 Task: Create a sub task Design and Implement Solution for the task  Create a new online store for a retail business in the project AgileBuddy , assign it to team member softage.2@softage.net and update the status of the sub task to  On Track  , set the priority of the sub task to Low
Action: Mouse moved to (87, 316)
Screenshot: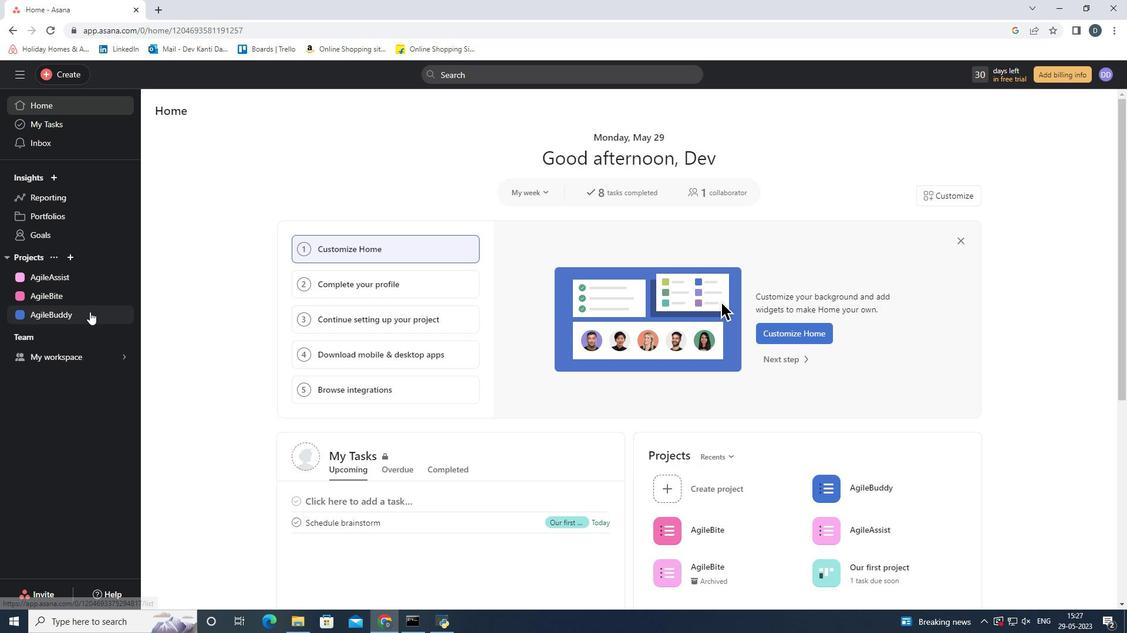 
Action: Mouse pressed left at (87, 316)
Screenshot: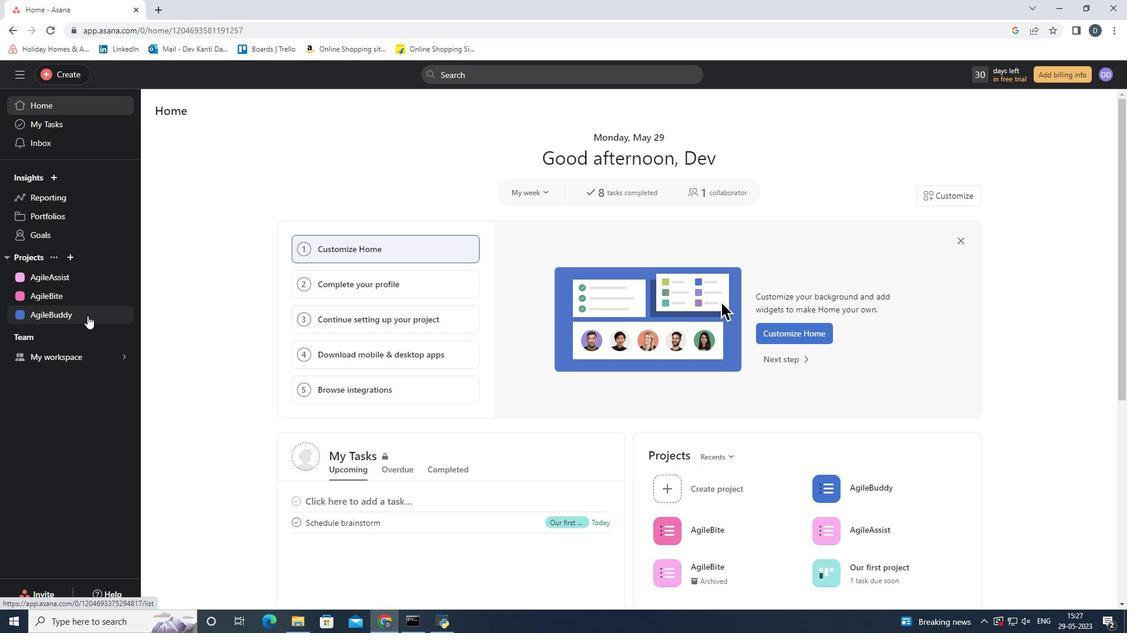 
Action: Mouse moved to (366, 275)
Screenshot: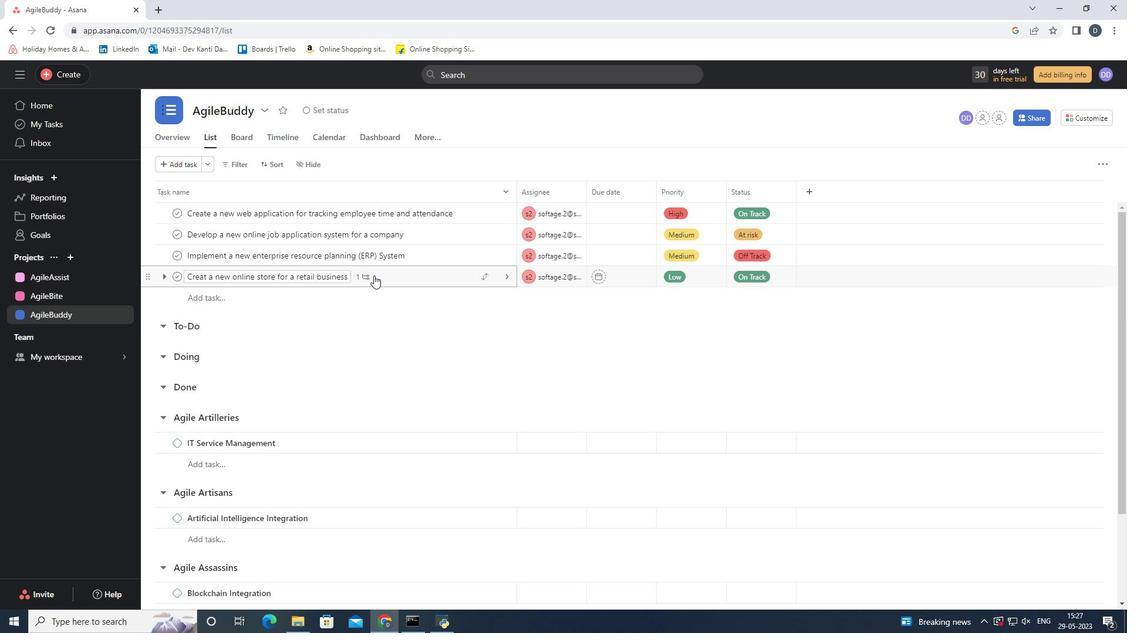 
Action: Mouse pressed left at (366, 275)
Screenshot: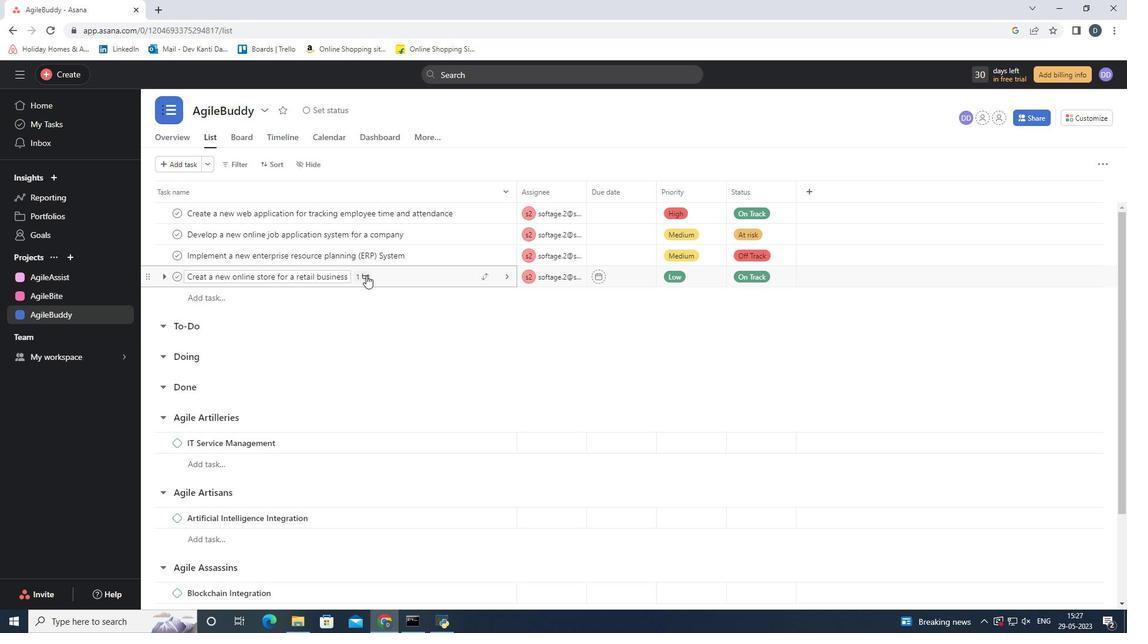 
Action: Mouse moved to (950, 467)
Screenshot: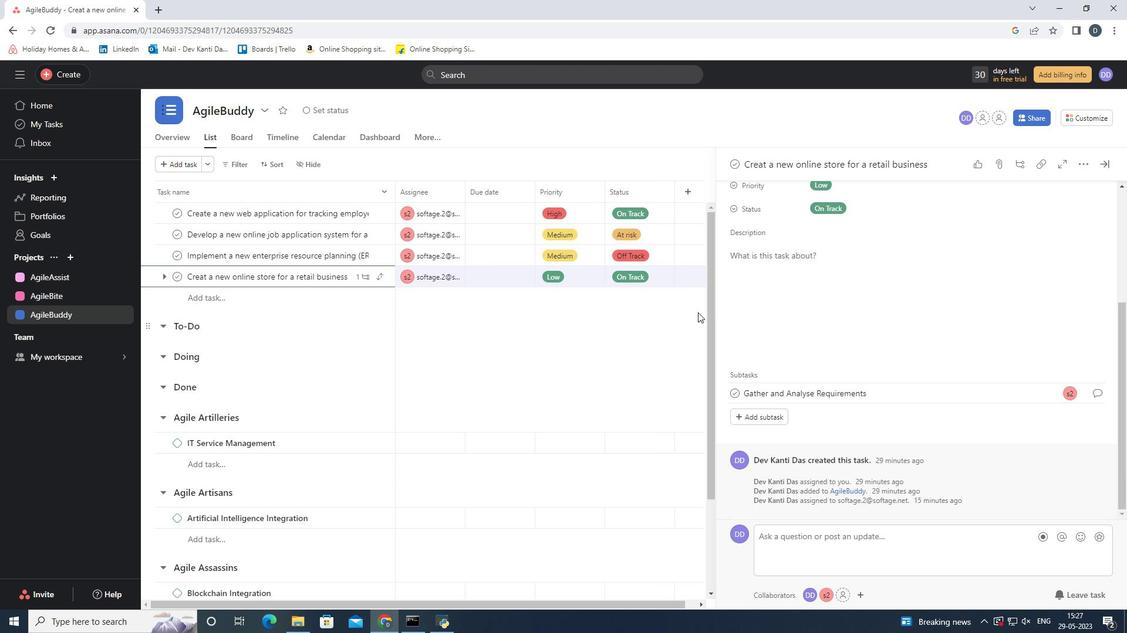 
Action: Mouse scrolled (950, 467) with delta (0, 0)
Screenshot: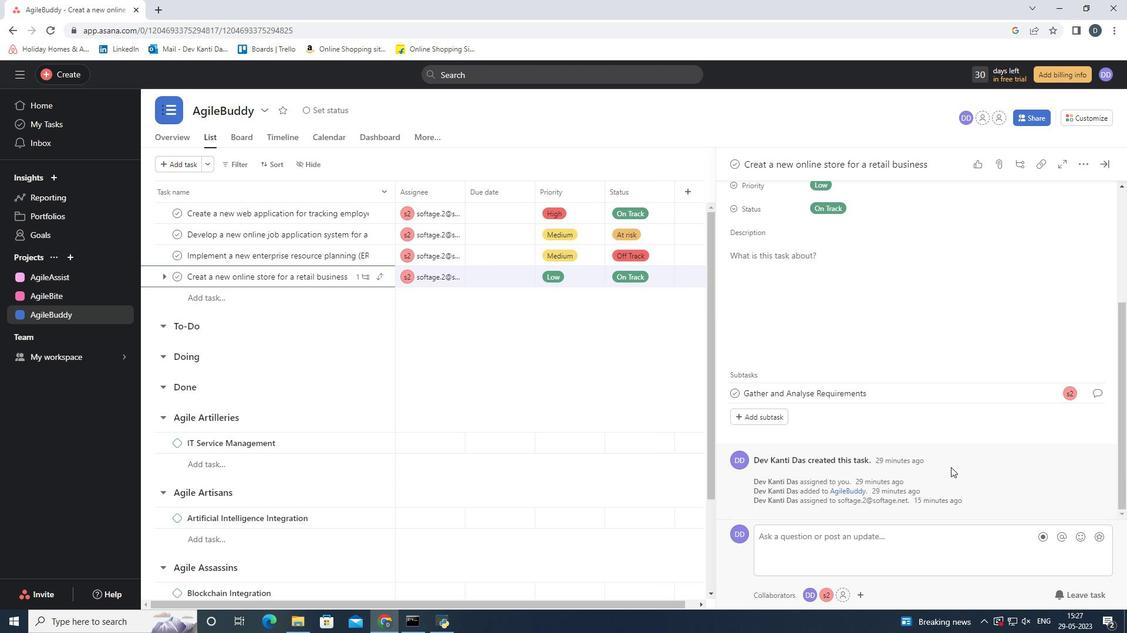 
Action: Mouse scrolled (950, 467) with delta (0, 0)
Screenshot: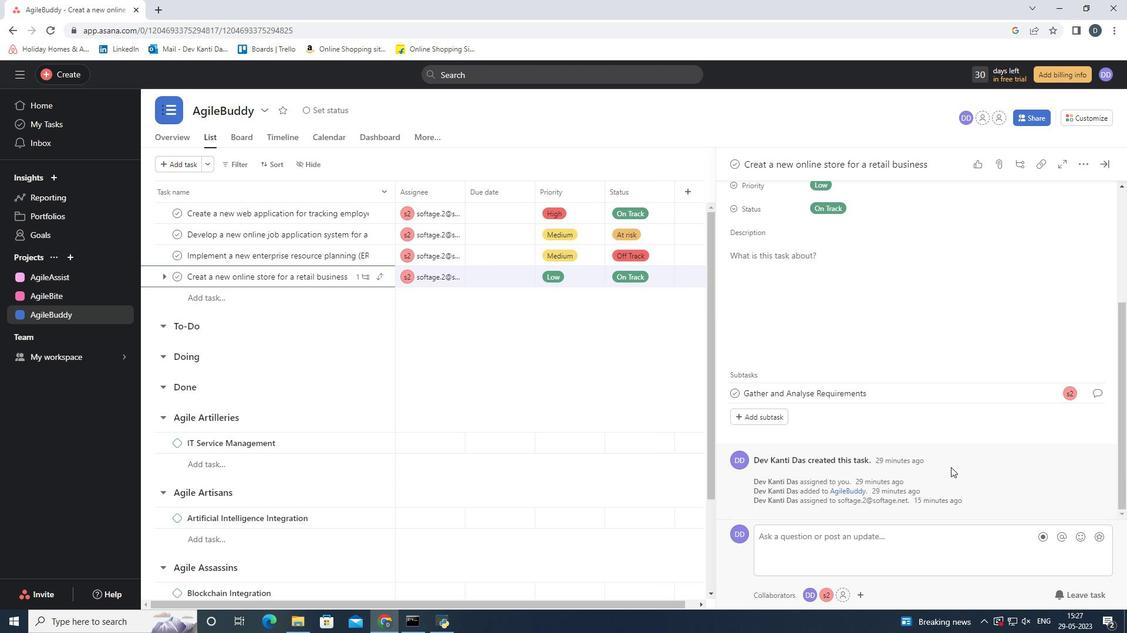 
Action: Mouse moved to (768, 412)
Screenshot: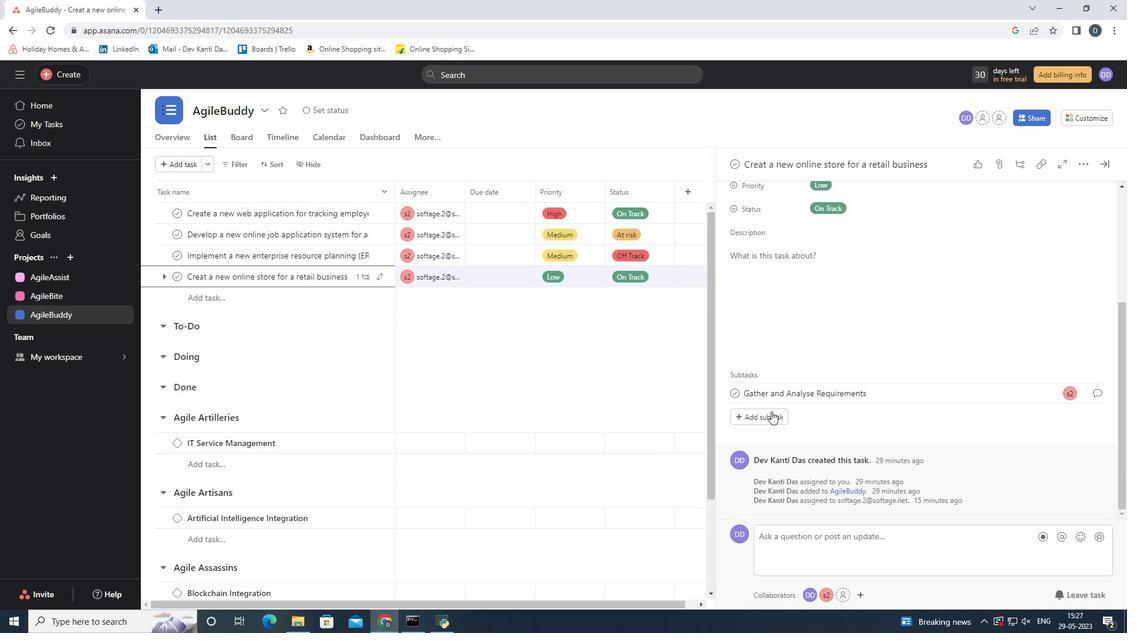 
Action: Mouse pressed left at (768, 412)
Screenshot: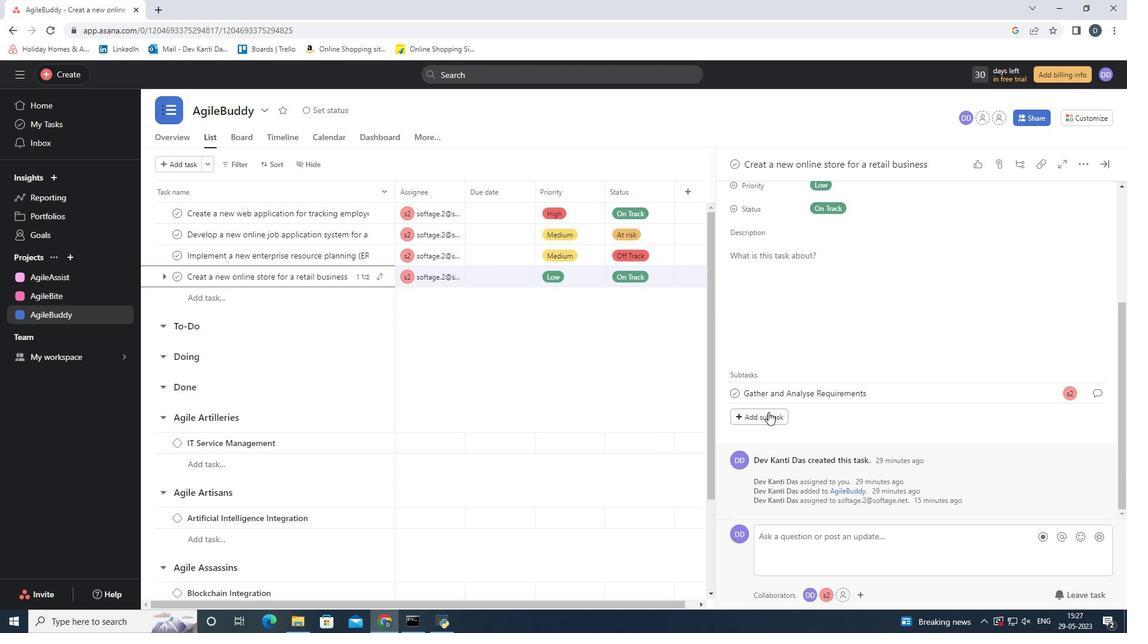 
Action: Mouse moved to (892, 430)
Screenshot: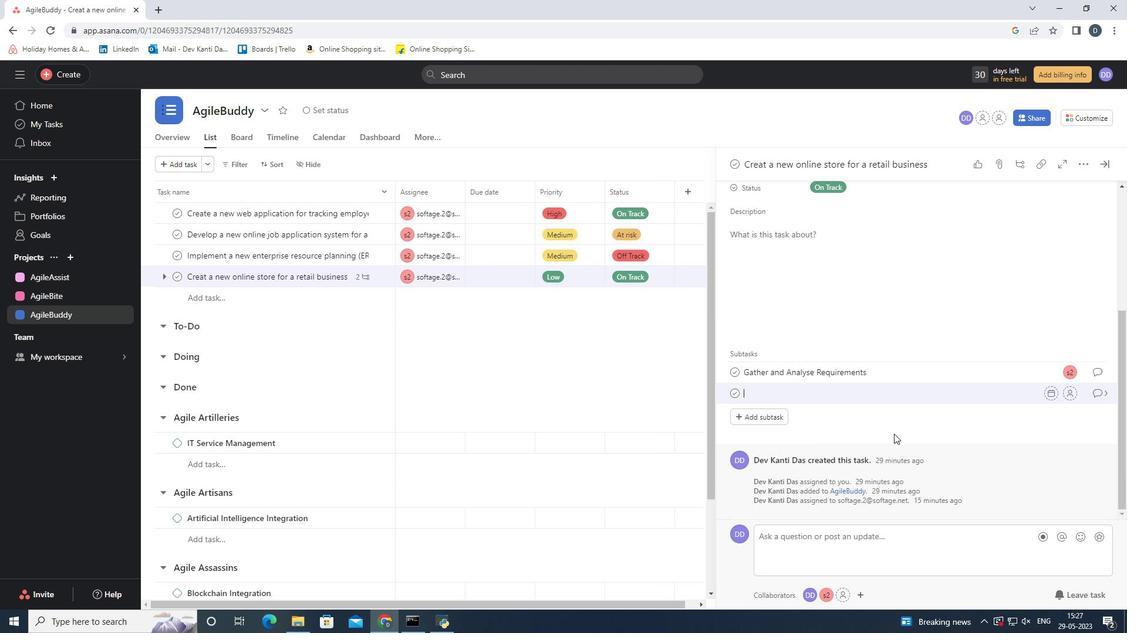 
Action: Key pressed <Key.shift>Design<Key.space>and<Key.space><Key.shift><Key.shift><Key.shift><Key.shift><Key.shift>Implement<Key.space><Key.shift>Solution
Screenshot: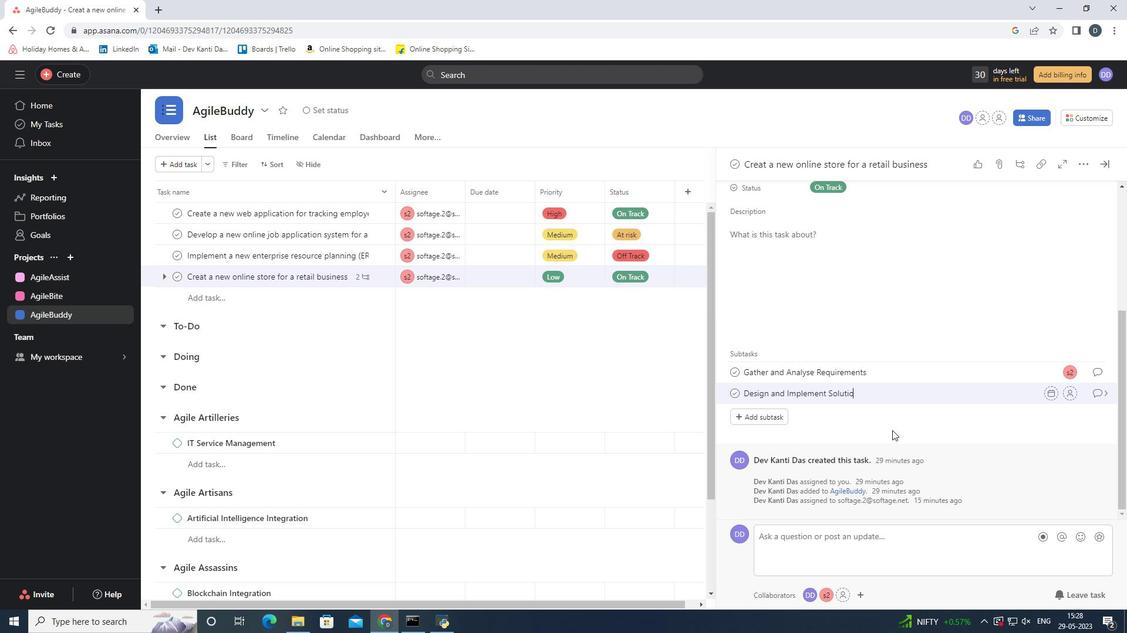 
Action: Mouse moved to (886, 422)
Screenshot: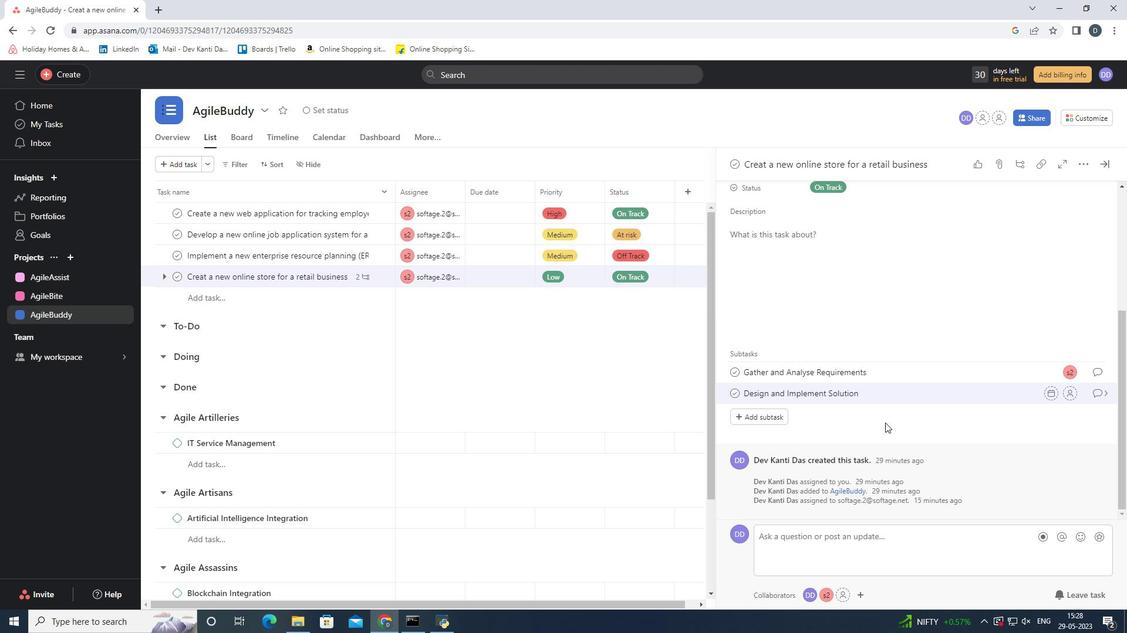
Action: Mouse pressed left at (886, 422)
Screenshot: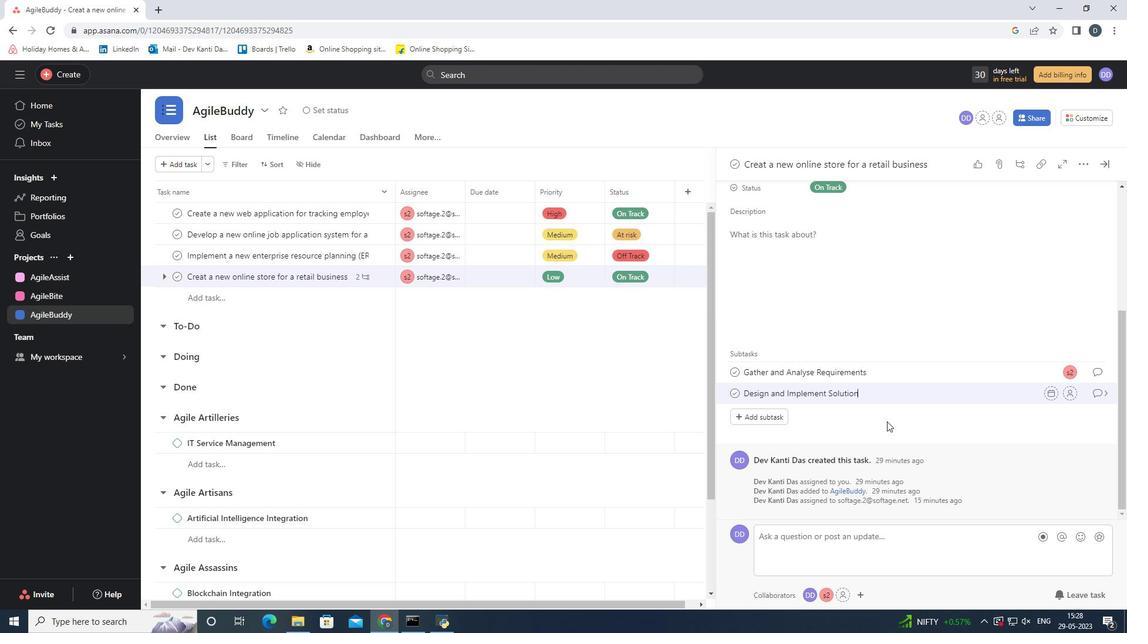 
Action: Mouse moved to (1074, 391)
Screenshot: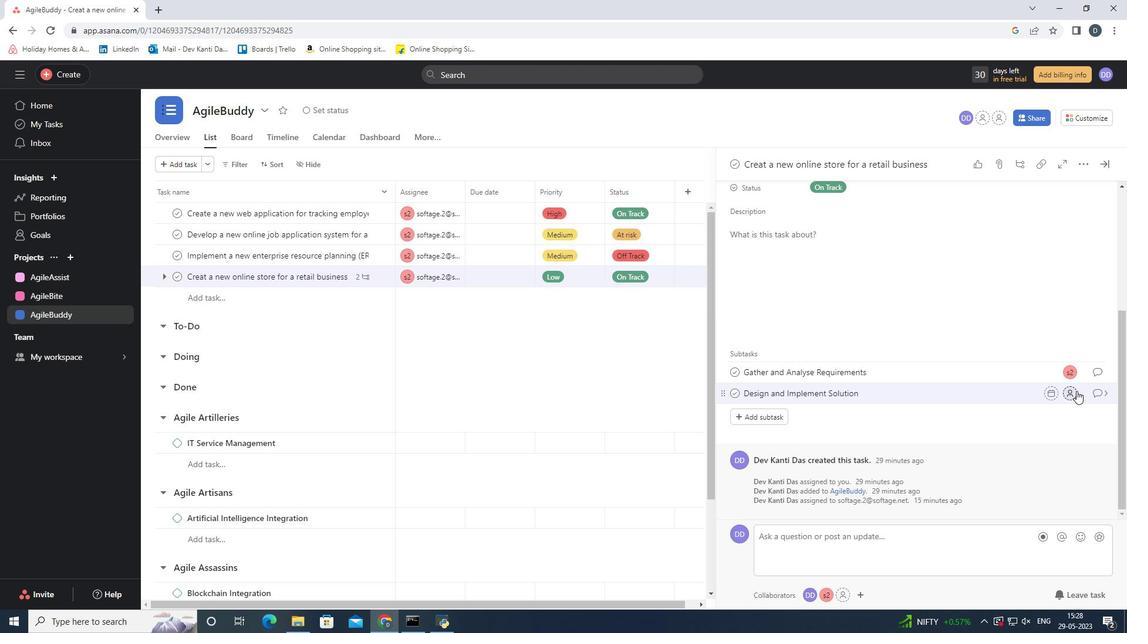 
Action: Mouse pressed left at (1074, 391)
Screenshot: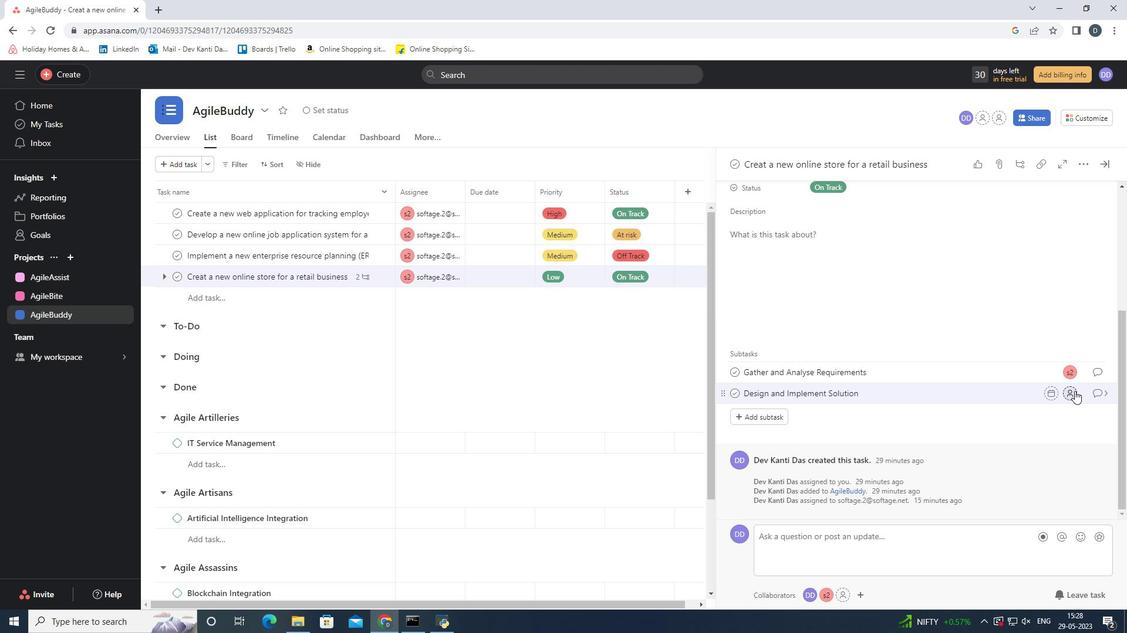 
Action: Mouse moved to (923, 488)
Screenshot: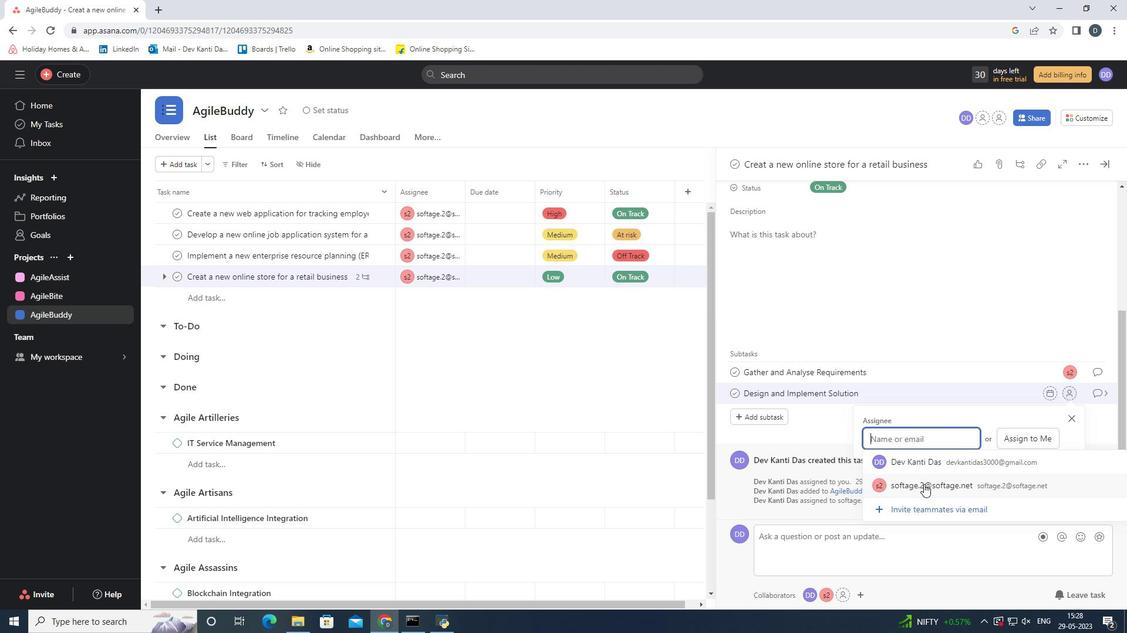 
Action: Mouse pressed left at (923, 488)
Screenshot: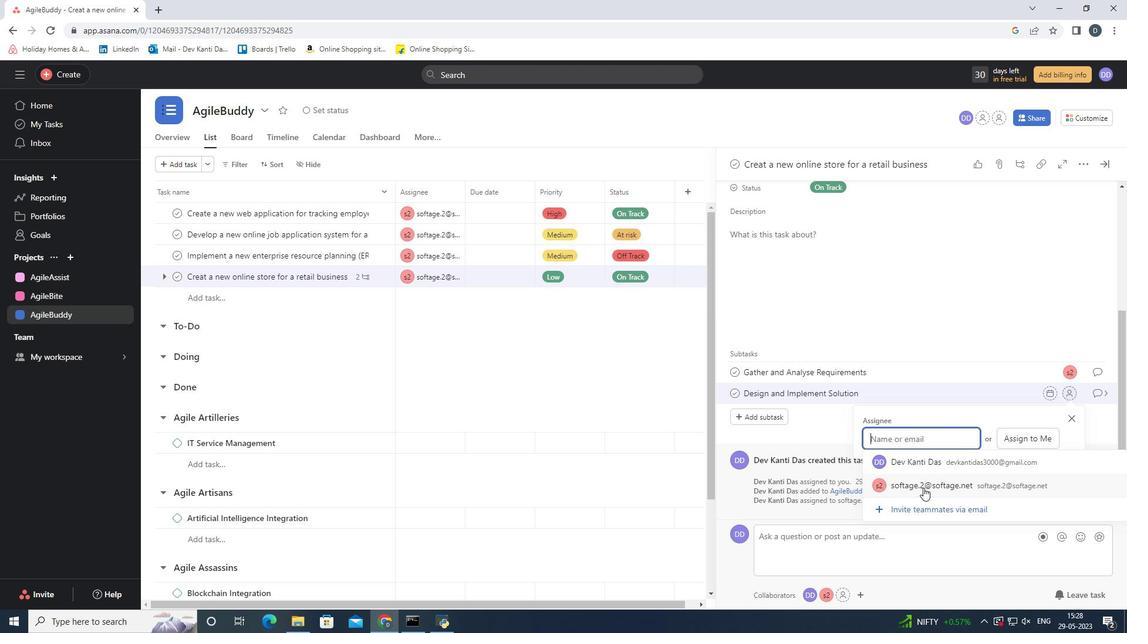 
Action: Mouse moved to (1098, 391)
Screenshot: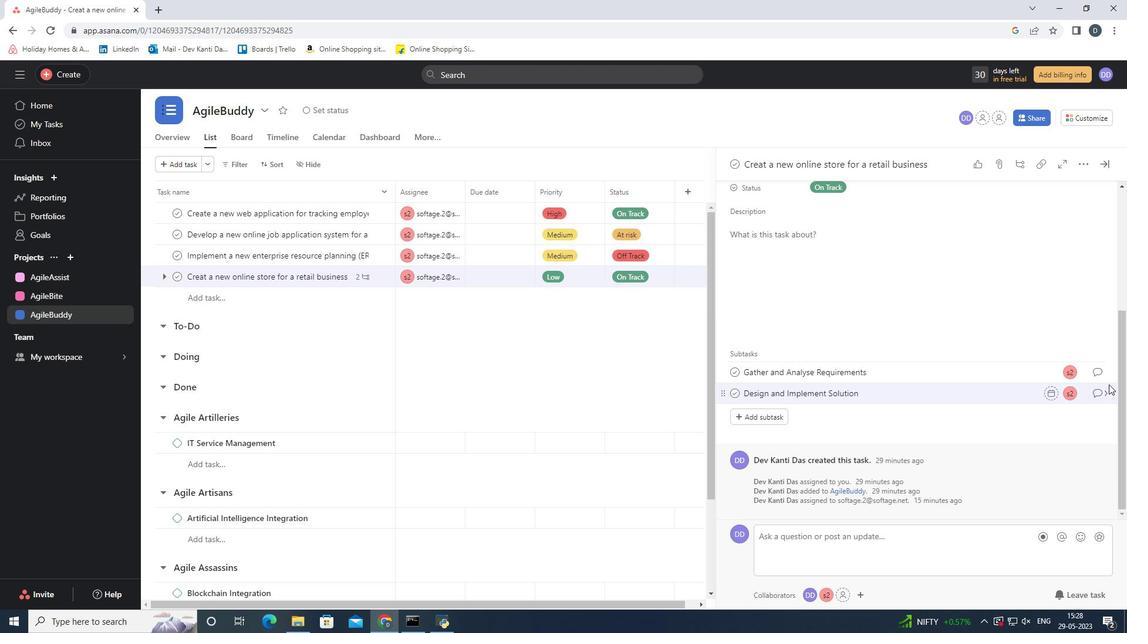
Action: Mouse pressed left at (1098, 391)
Screenshot: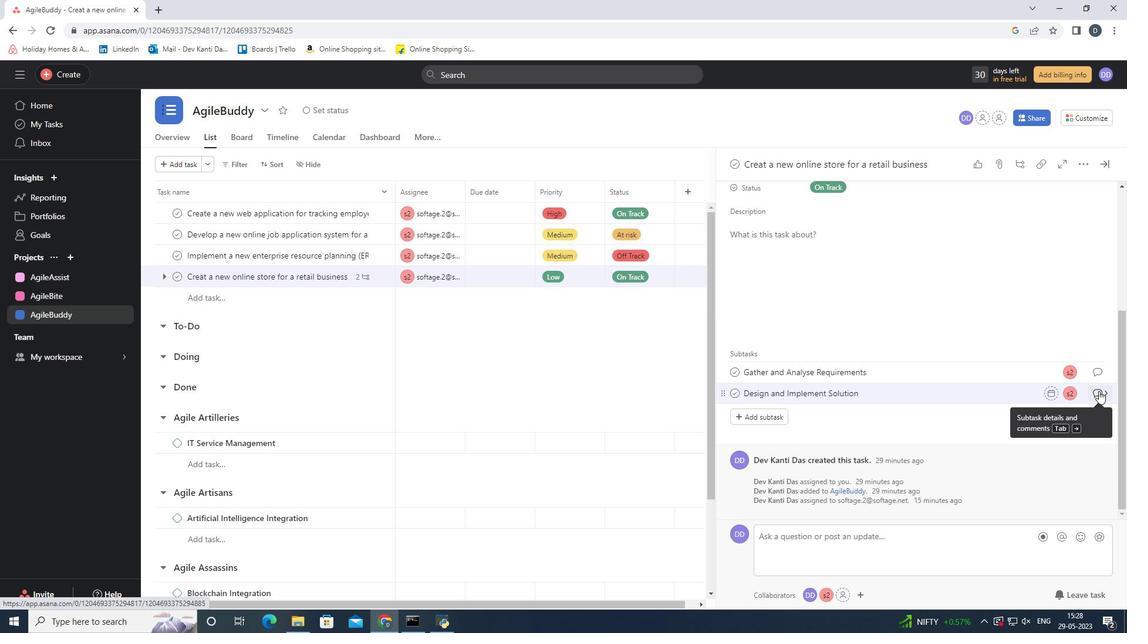 
Action: Mouse moved to (753, 355)
Screenshot: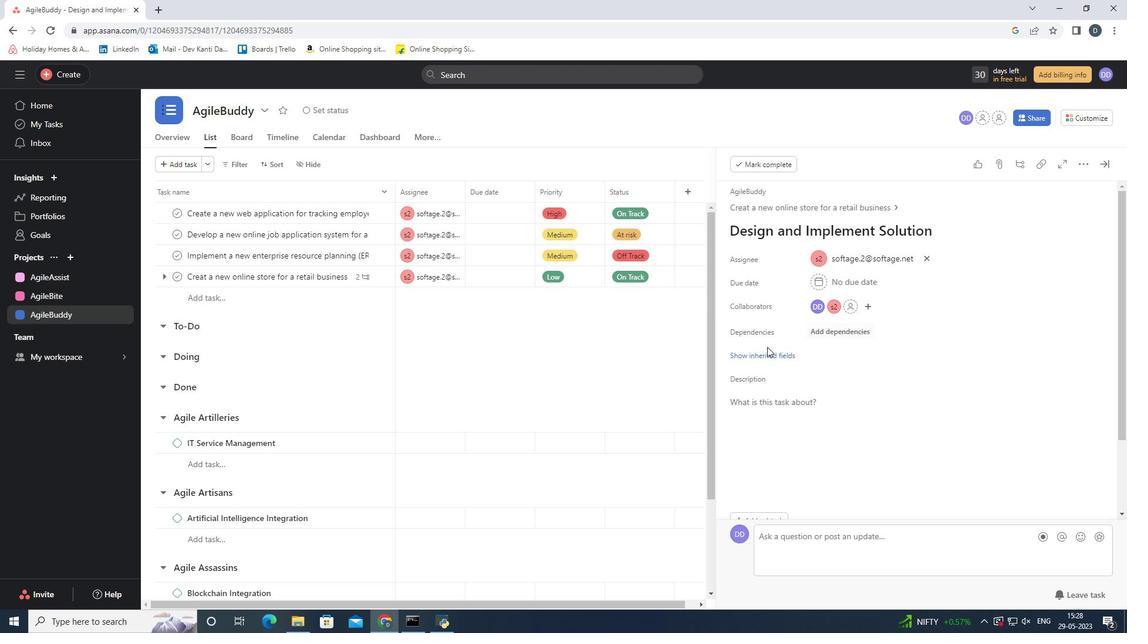 
Action: Mouse pressed left at (753, 355)
Screenshot: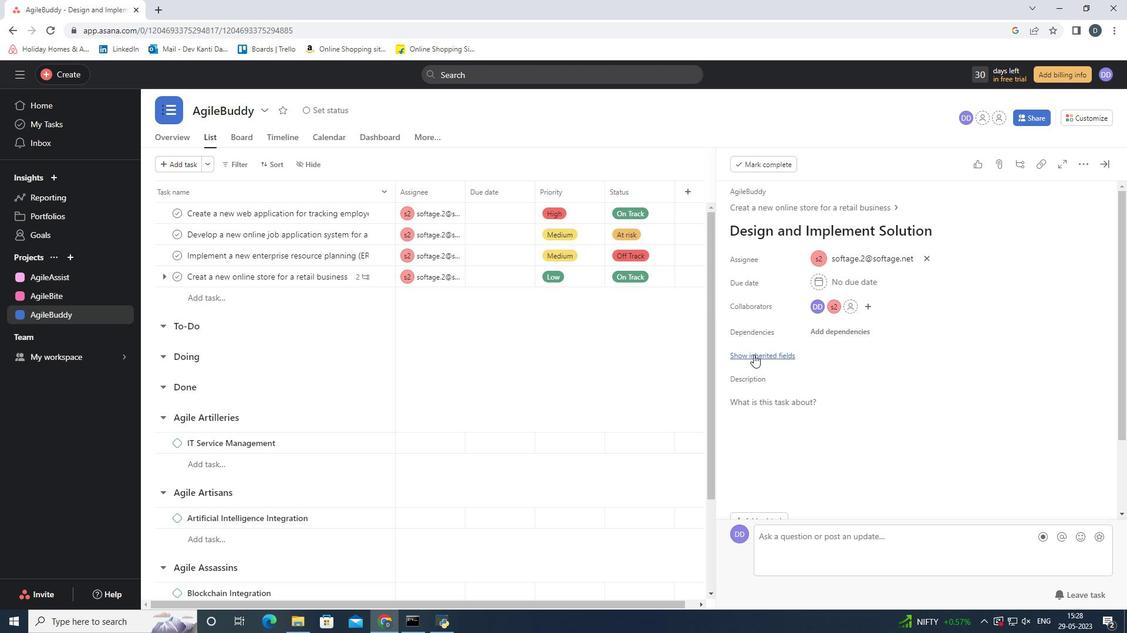 
Action: Mouse moved to (838, 378)
Screenshot: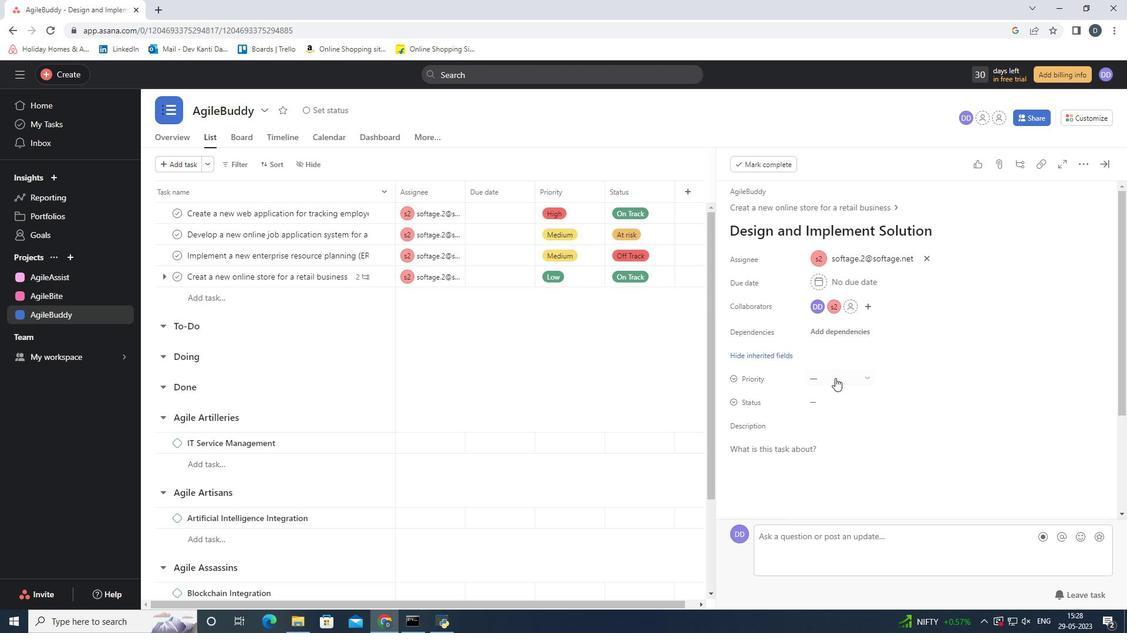 
Action: Mouse pressed left at (838, 378)
Screenshot: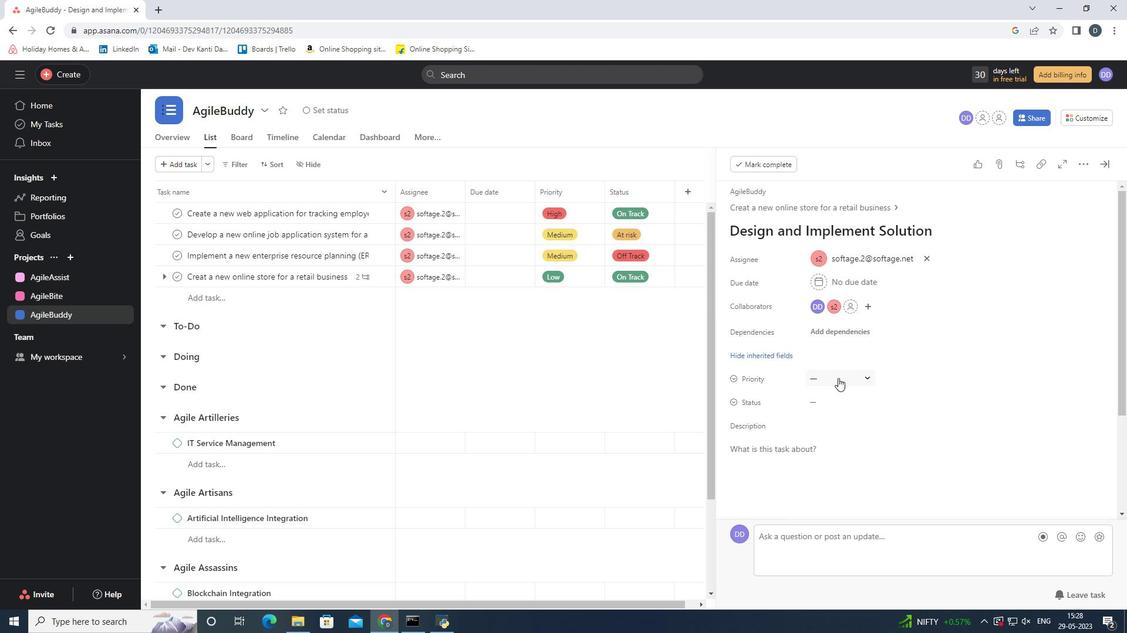 
Action: Mouse moved to (847, 461)
Screenshot: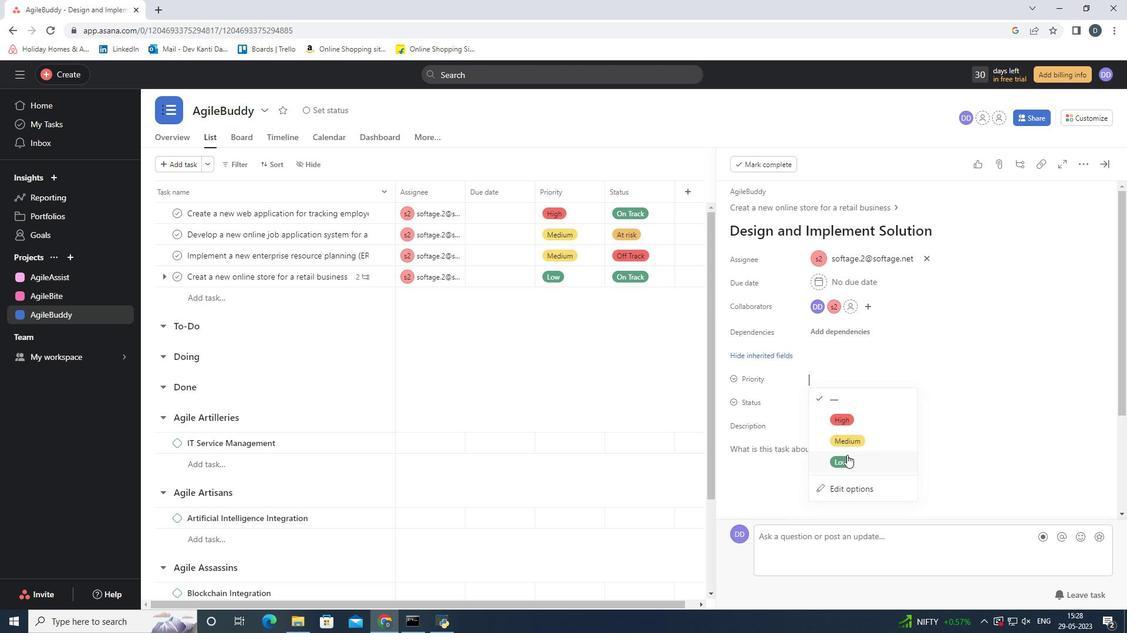 
Action: Mouse pressed left at (847, 461)
Screenshot: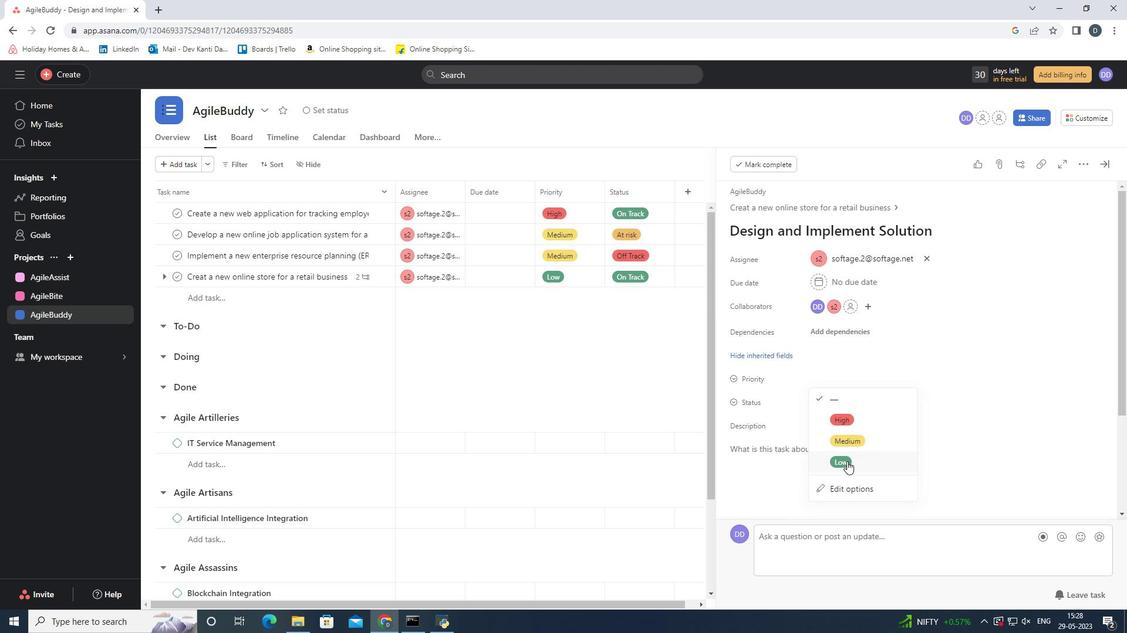 
Action: Mouse moved to (830, 401)
Screenshot: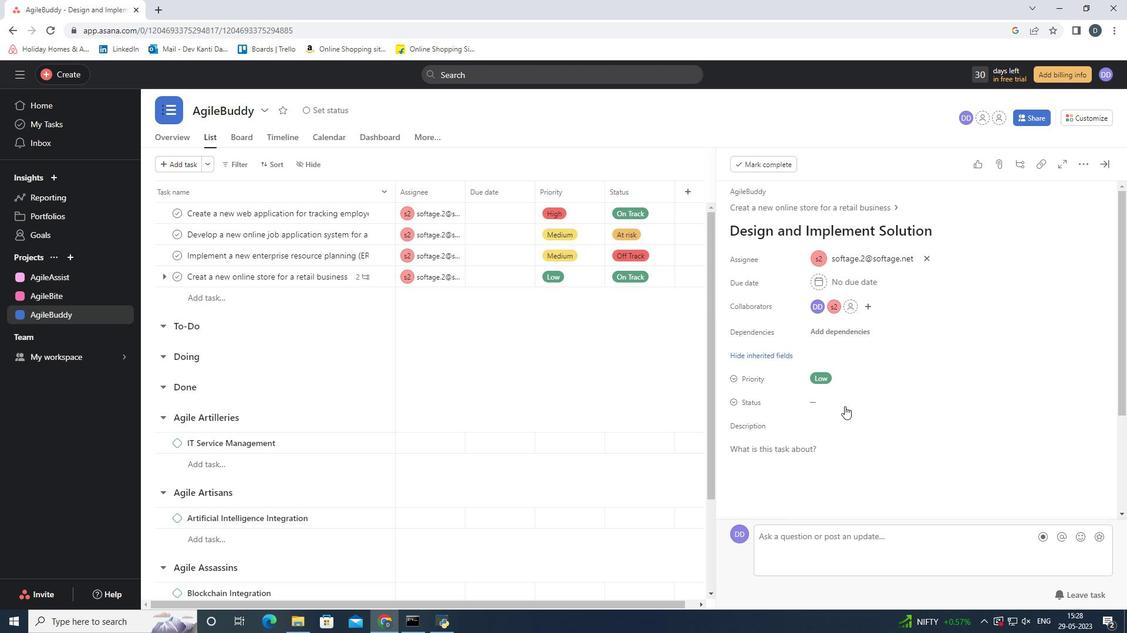 
Action: Mouse pressed left at (830, 401)
Screenshot: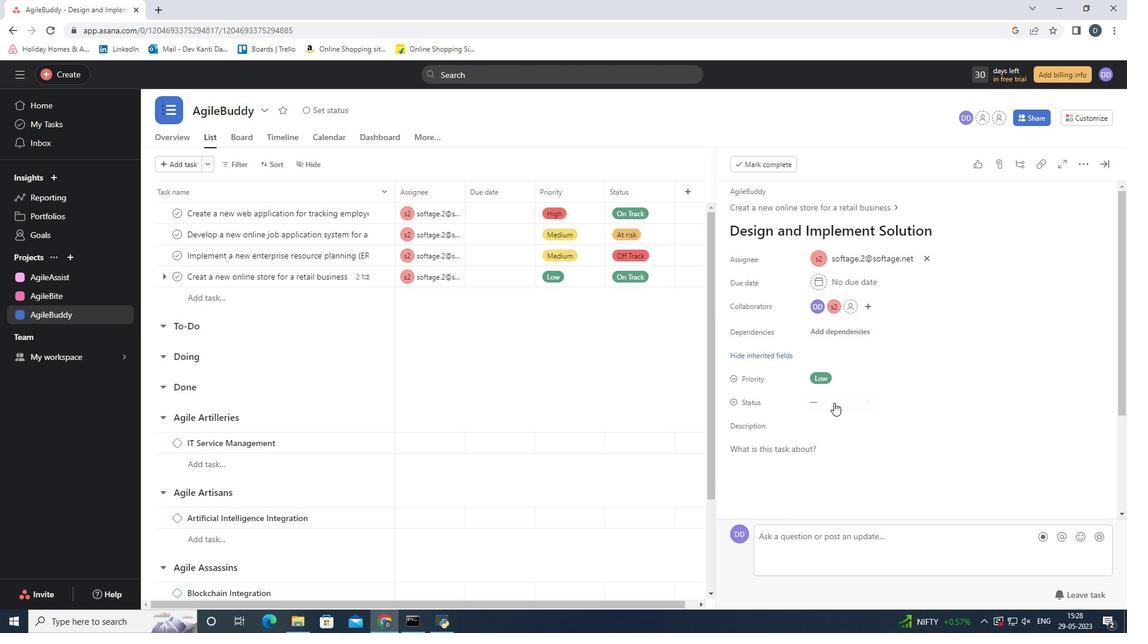 
Action: Mouse moved to (862, 447)
Screenshot: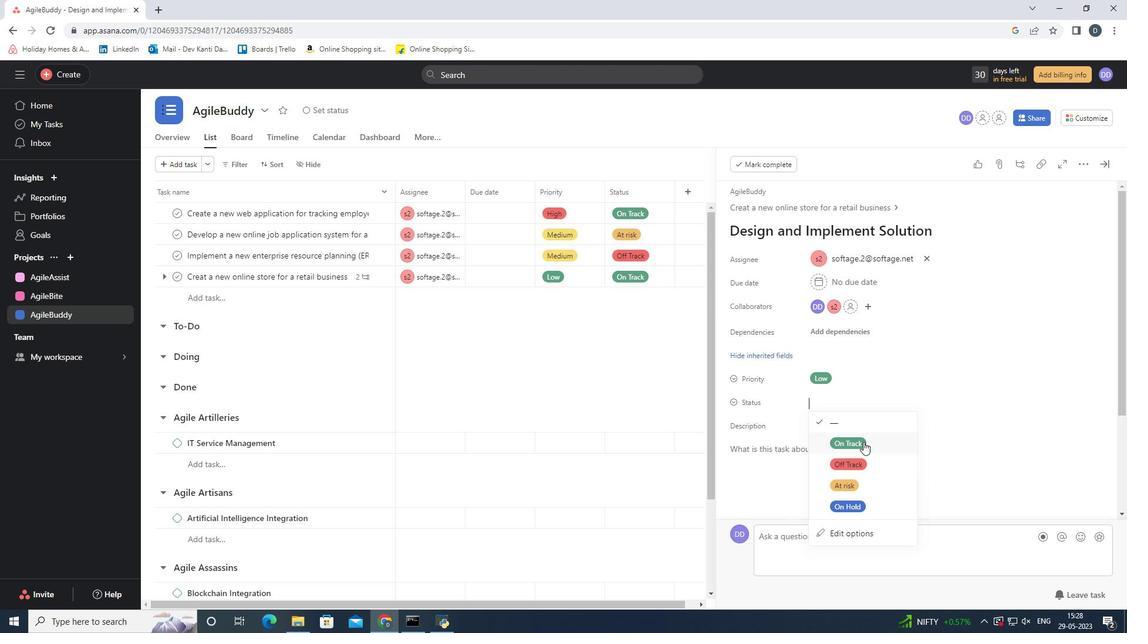 
Action: Mouse pressed left at (862, 447)
Screenshot: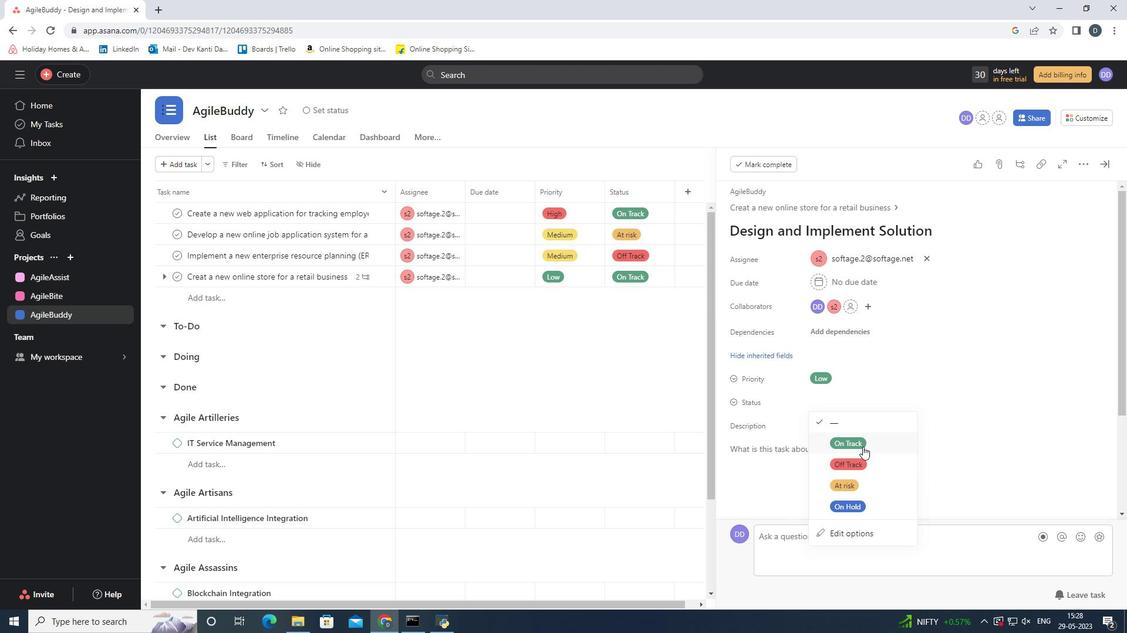 
Action: Mouse moved to (1100, 161)
Screenshot: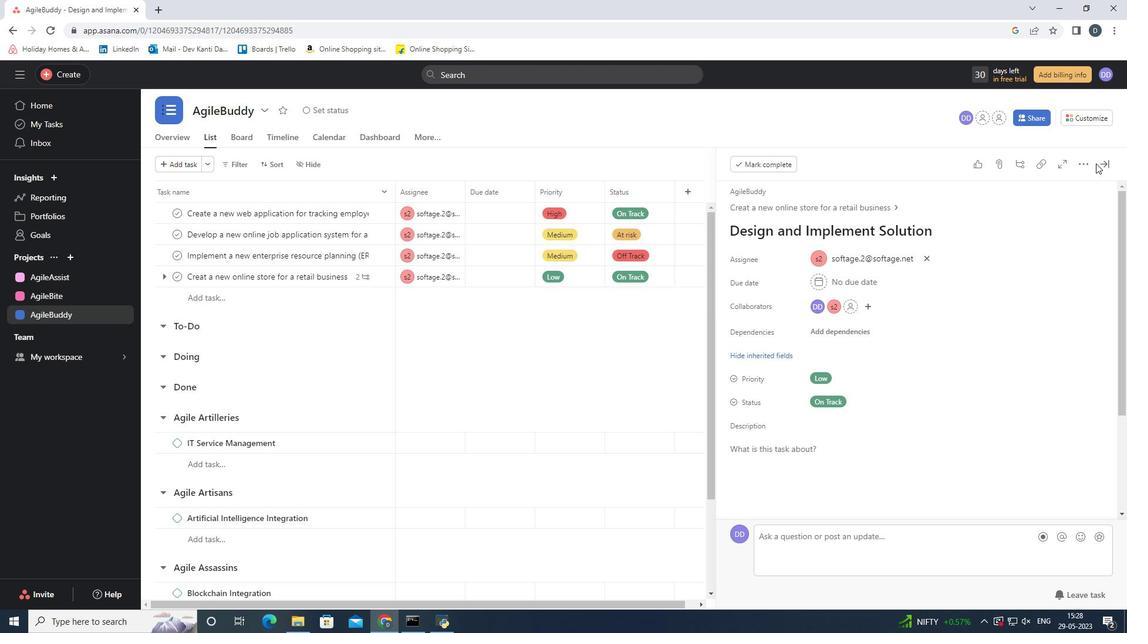 
Action: Mouse pressed left at (1100, 161)
Screenshot: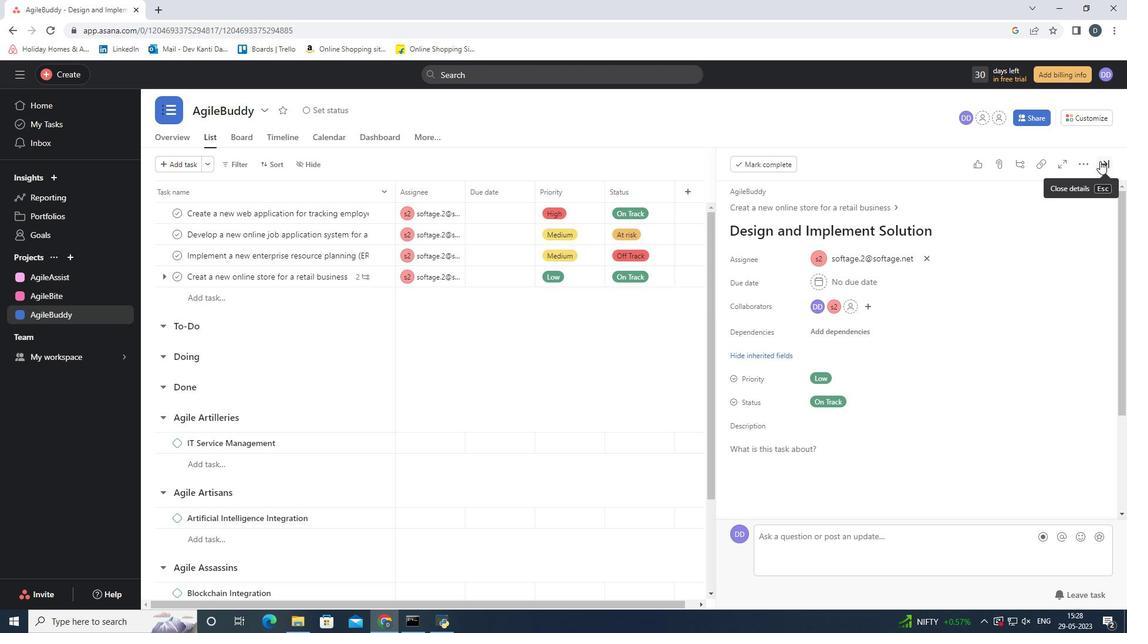 
Action: Mouse moved to (366, 276)
Screenshot: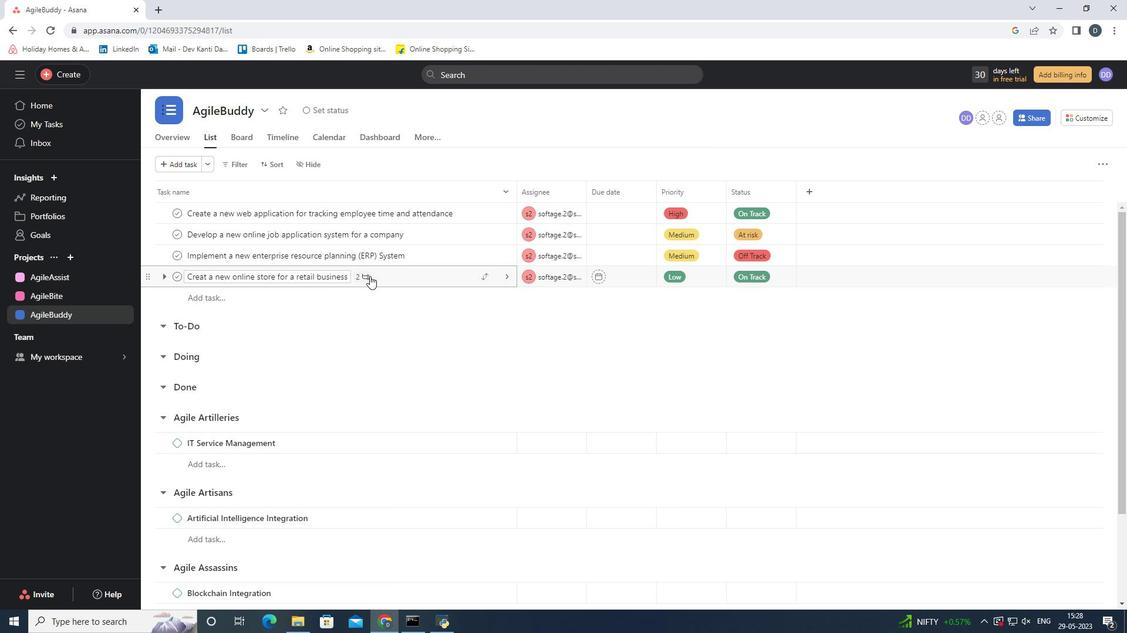 
Action: Mouse pressed left at (366, 276)
Screenshot: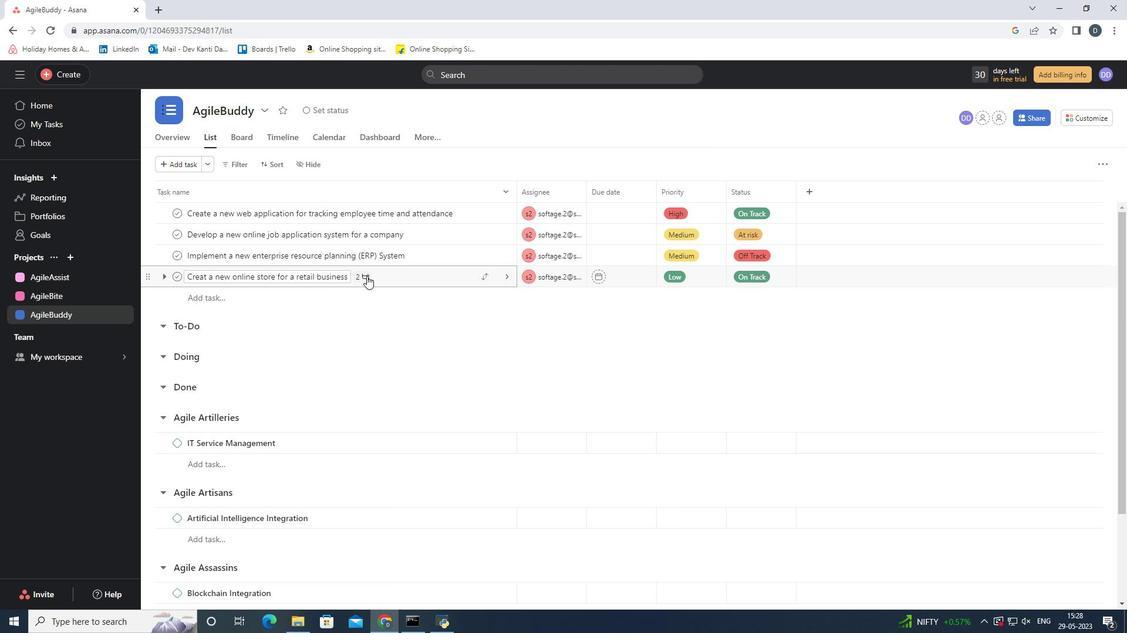 
Action: Mouse moved to (1101, 389)
Screenshot: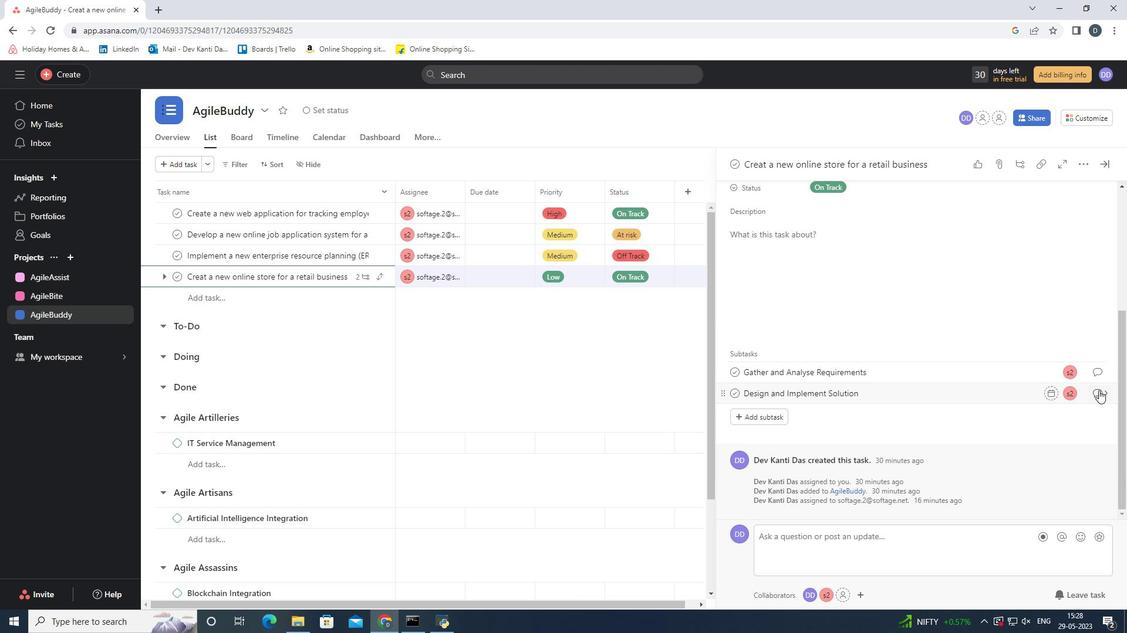 
Action: Mouse pressed left at (1101, 389)
Screenshot: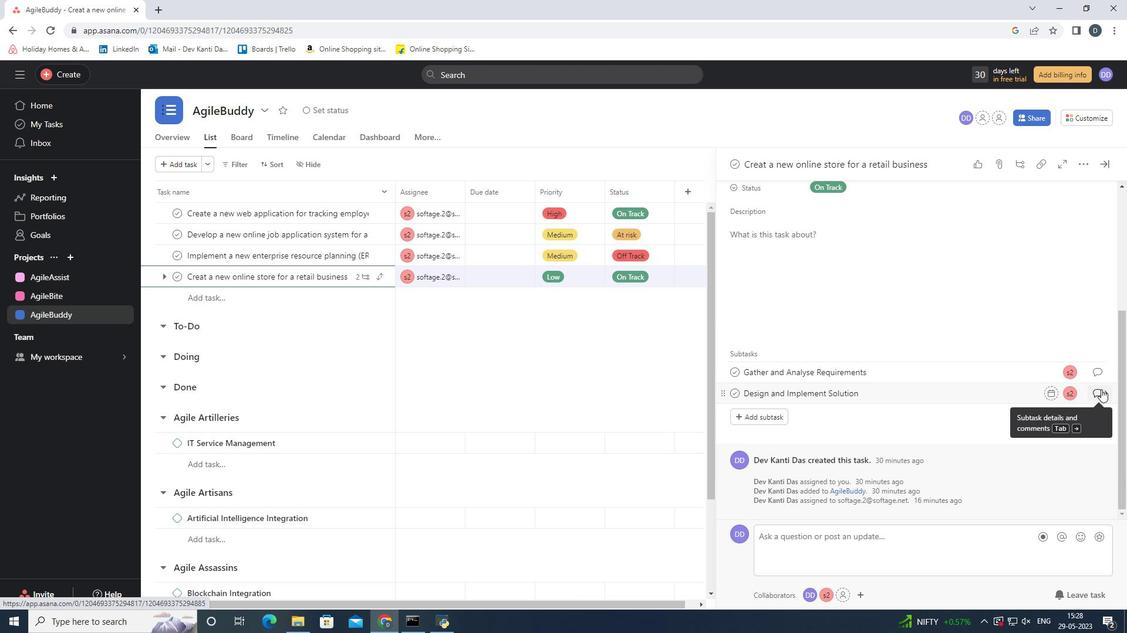 
Action: Mouse moved to (740, 350)
Screenshot: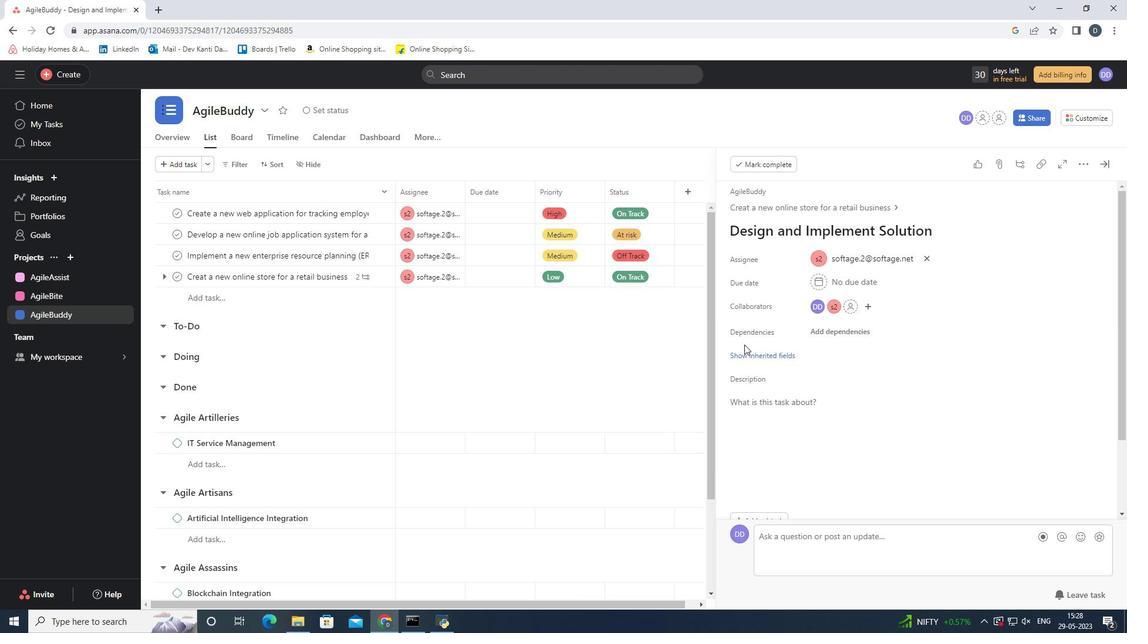 
Action: Mouse pressed left at (740, 350)
Screenshot: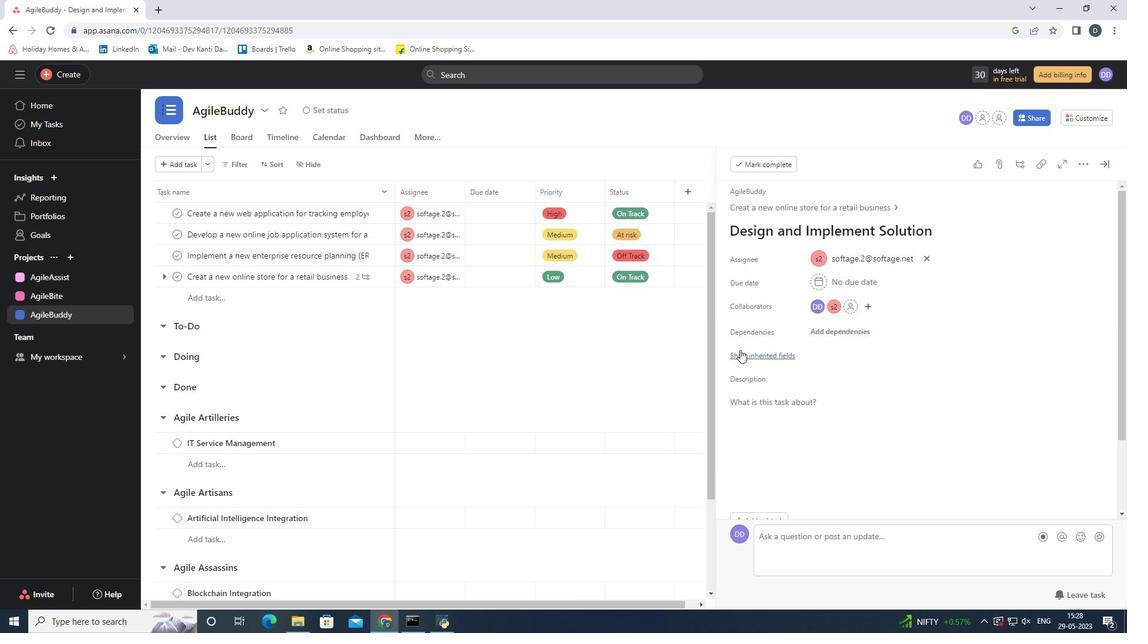 
Action: Mouse moved to (1098, 167)
Screenshot: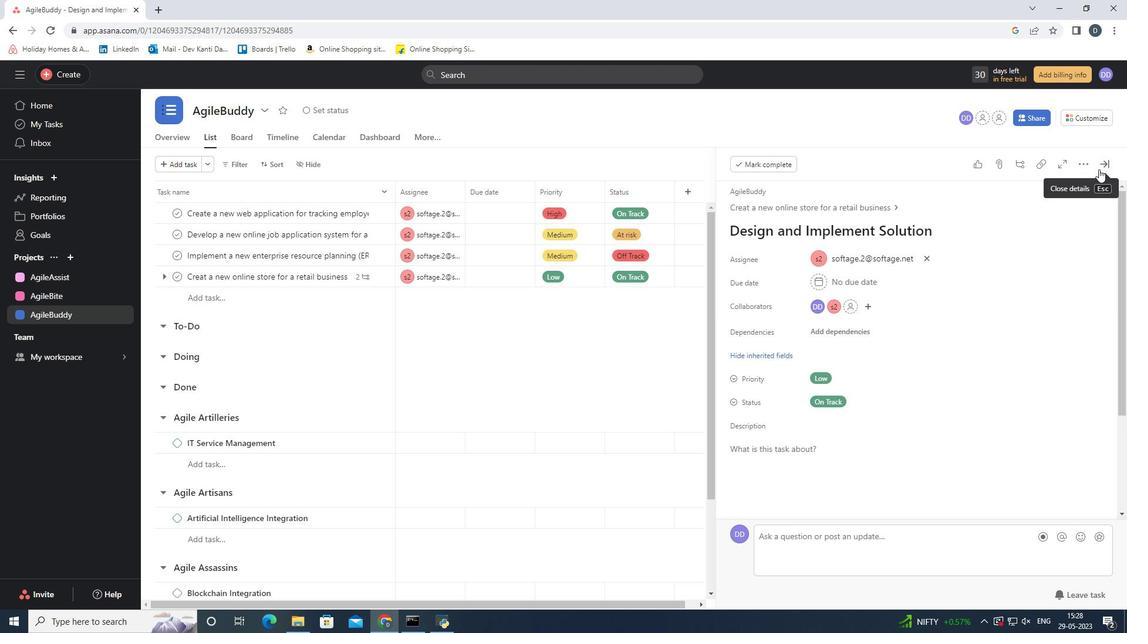 
Action: Mouse pressed left at (1098, 167)
Screenshot: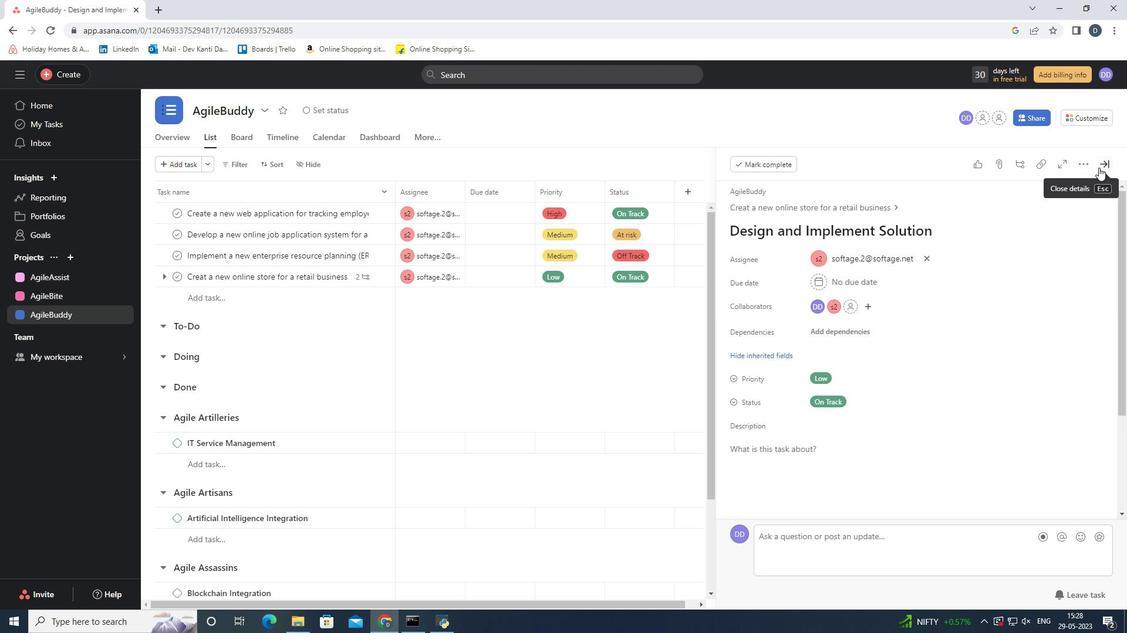 
Action: Mouse moved to (782, 359)
Screenshot: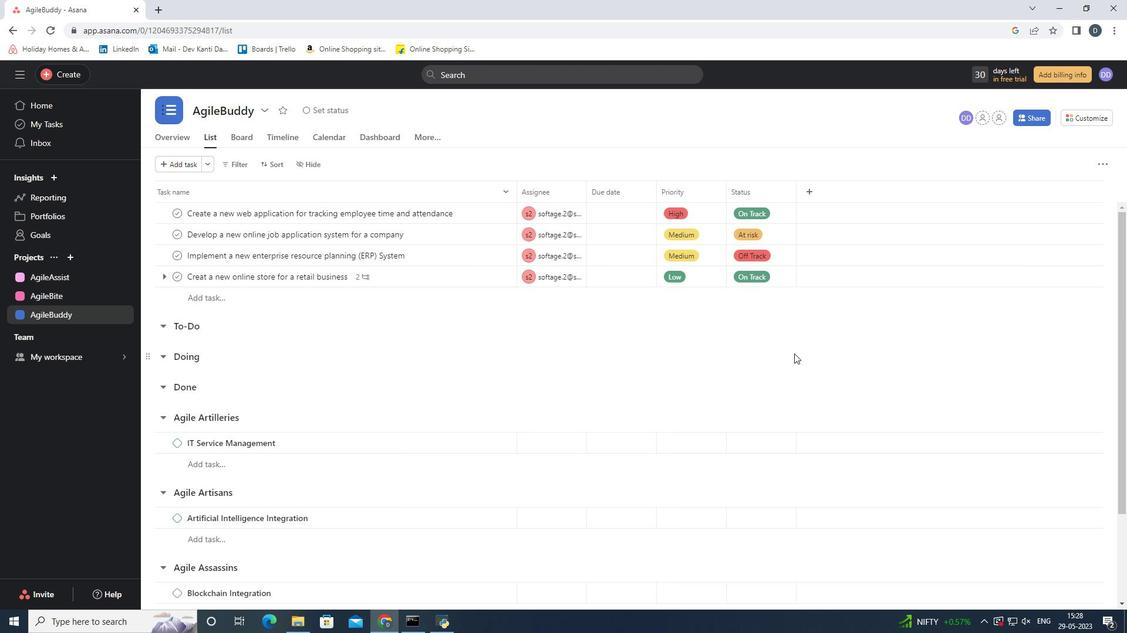 
